 Task: Create Card Influencer Outreach Execution in Board IT Support Solutions to Workspace Creative Direction. Create Card Shareholder Relations Review in Board Sales Funnel Optimization to Workspace Creative Direction. Create Card Influencer Outreach Execution in Board Customer Segmentation and Targeting Strategy to Workspace Creative Direction
Action: Mouse moved to (41, 311)
Screenshot: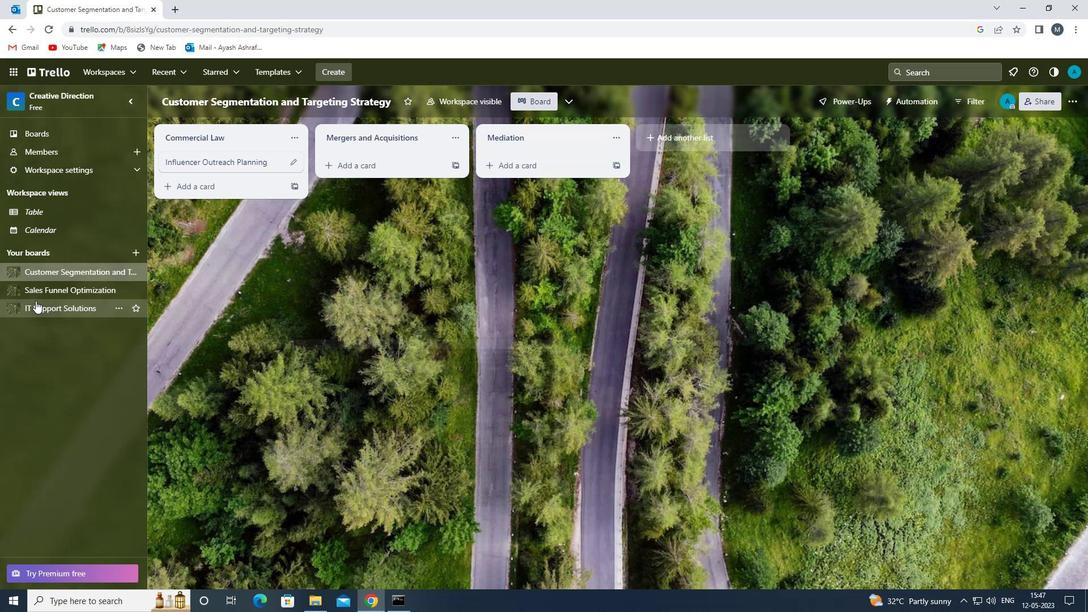 
Action: Mouse pressed left at (41, 311)
Screenshot: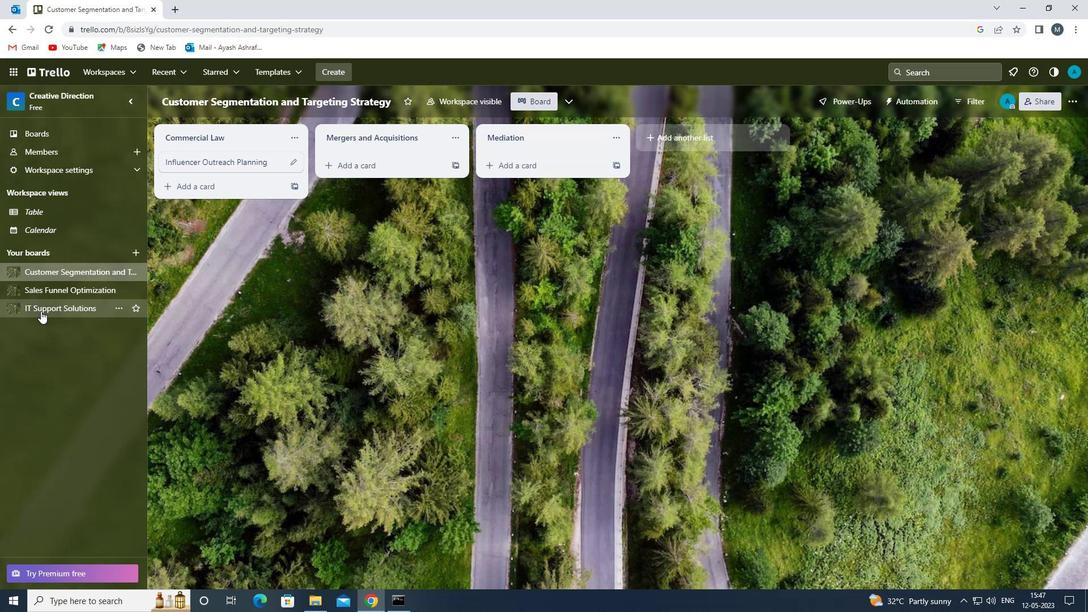 
Action: Mouse moved to (353, 169)
Screenshot: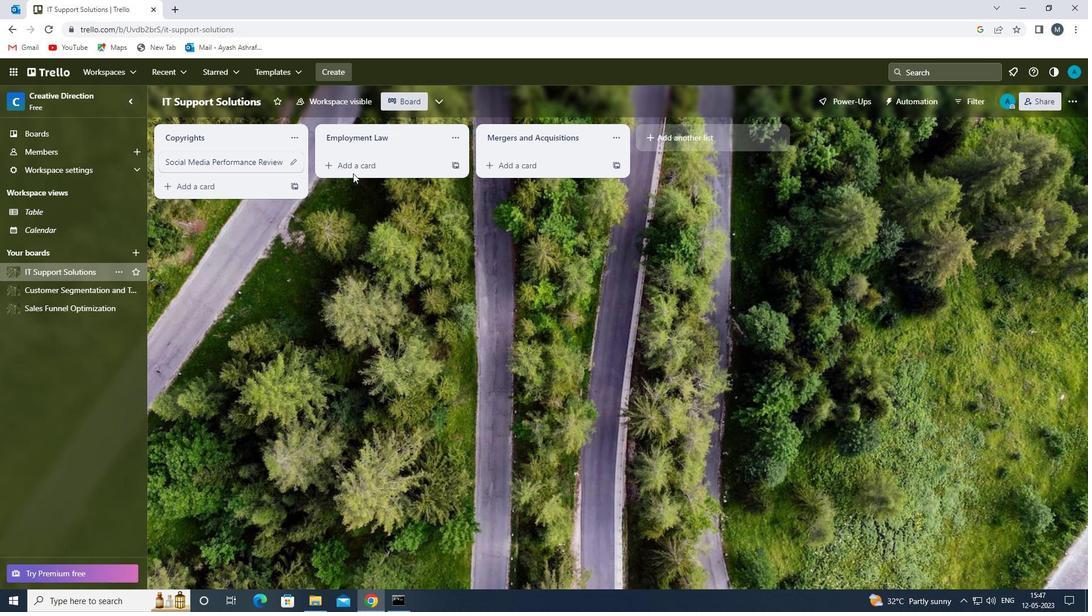 
Action: Mouse pressed left at (353, 169)
Screenshot: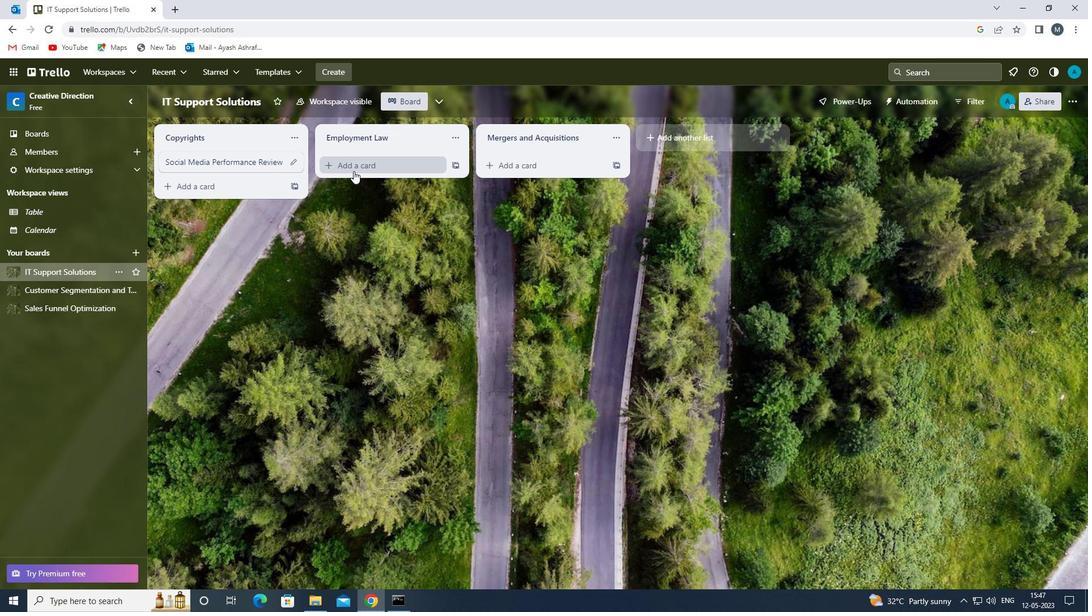 
Action: Mouse moved to (347, 172)
Screenshot: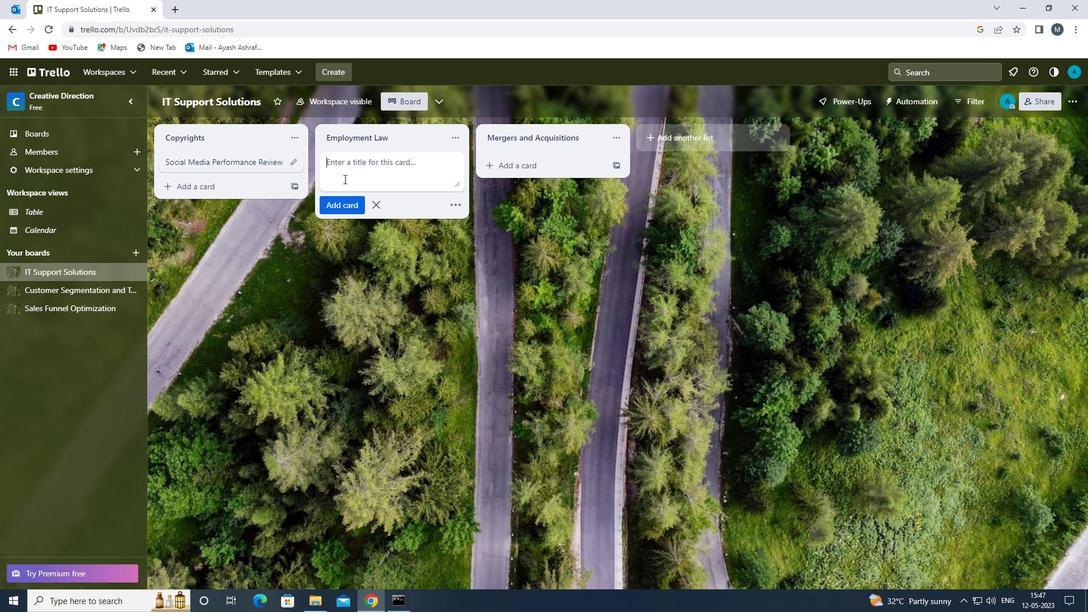 
Action: Mouse pressed left at (347, 172)
Screenshot: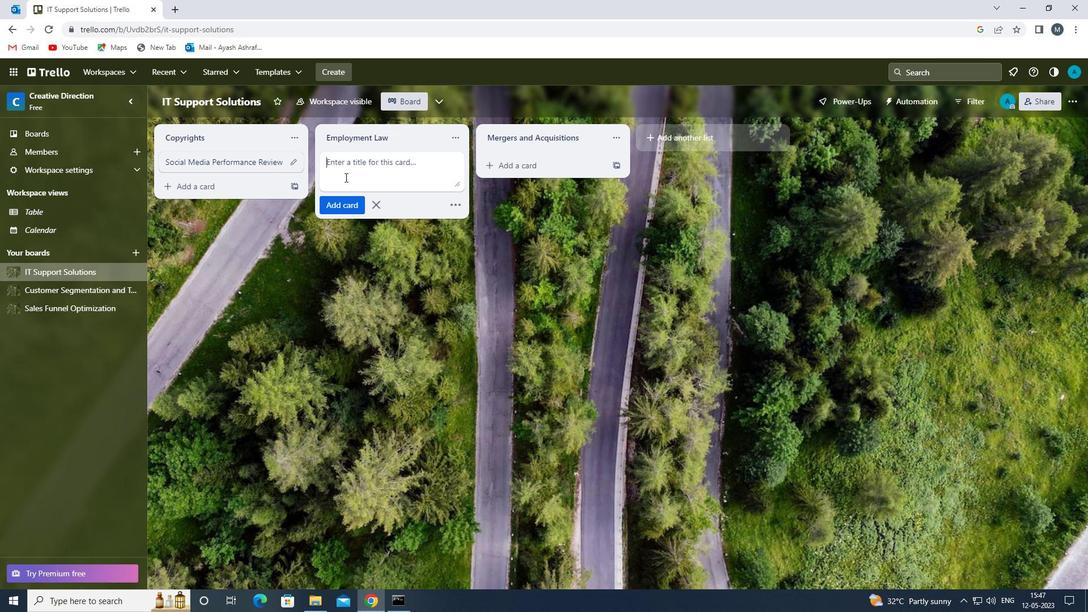 
Action: Key pressed <Key.shift>INFLUENCER<Key.space><Key.shift>OUTREACH<Key.space><Key.shift>EXECUTION<Key.space>
Screenshot: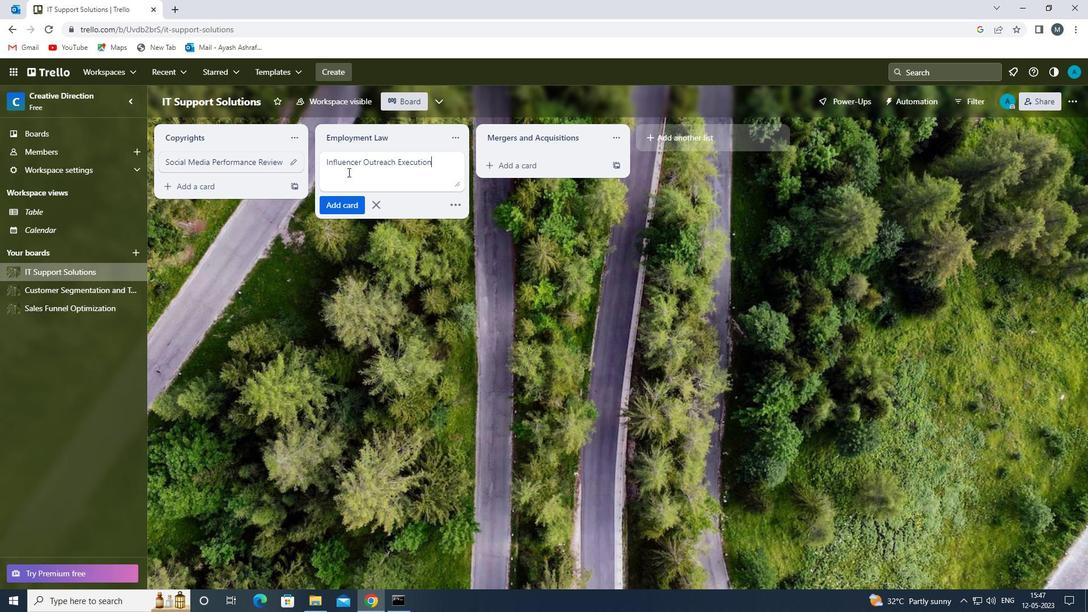 
Action: Mouse moved to (350, 203)
Screenshot: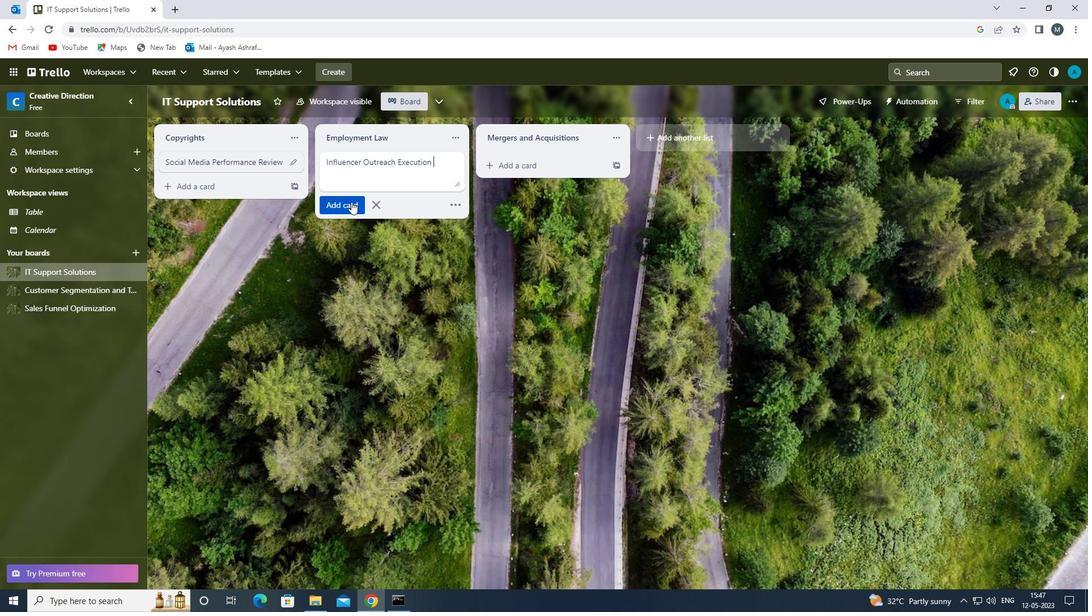 
Action: Mouse pressed left at (350, 203)
Screenshot: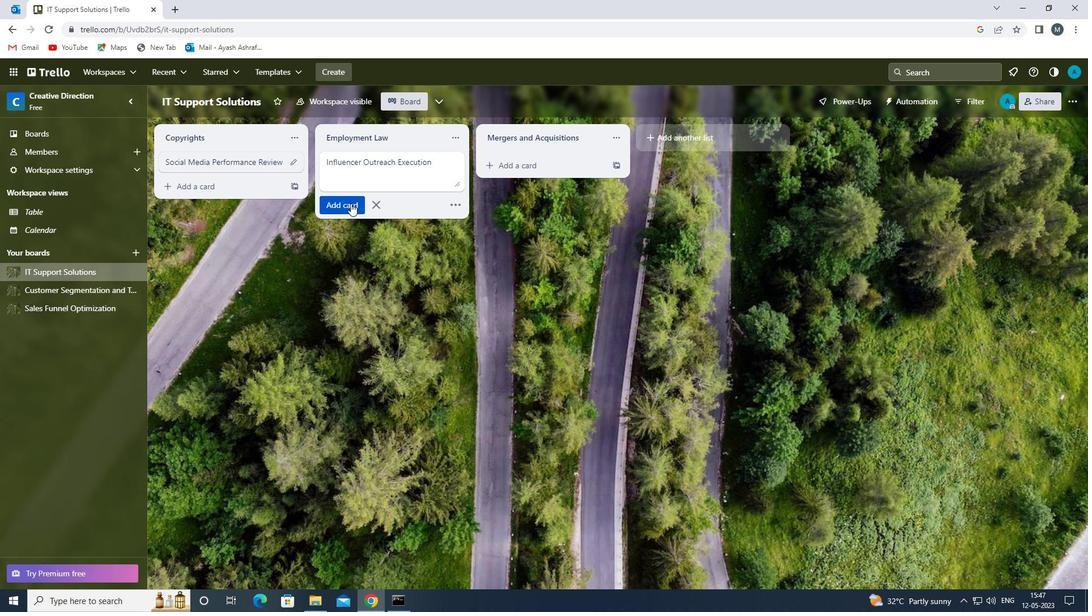 
Action: Mouse moved to (324, 287)
Screenshot: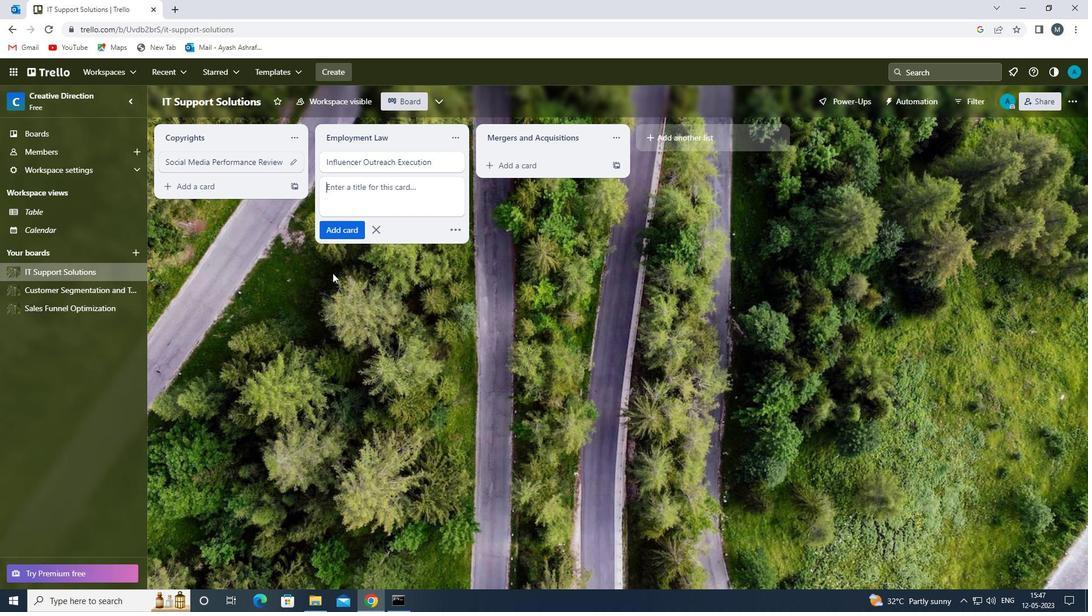 
Action: Mouse pressed left at (324, 287)
Screenshot: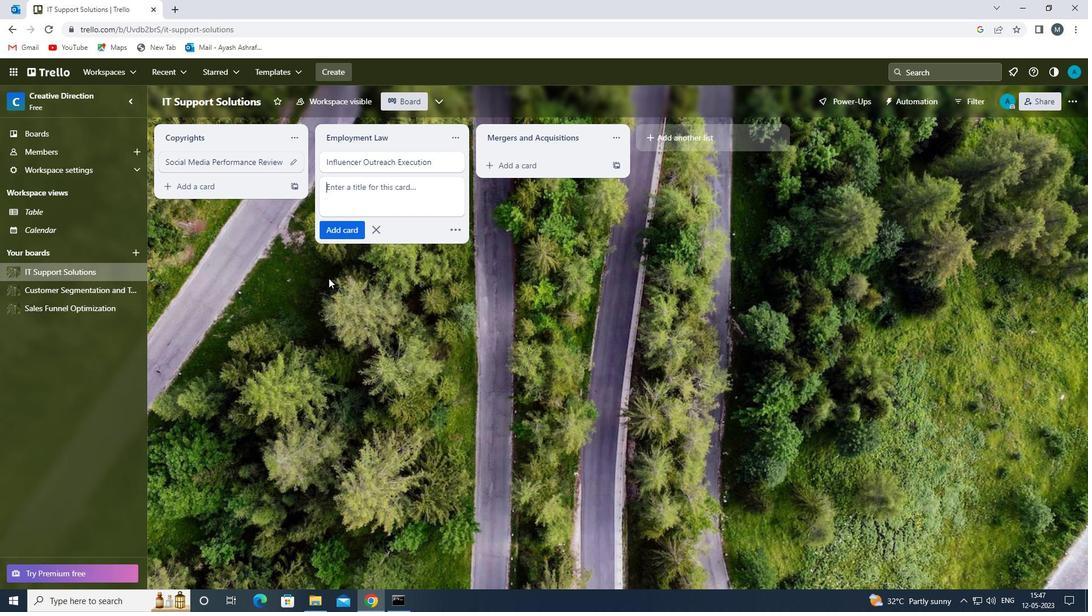 
Action: Mouse moved to (52, 311)
Screenshot: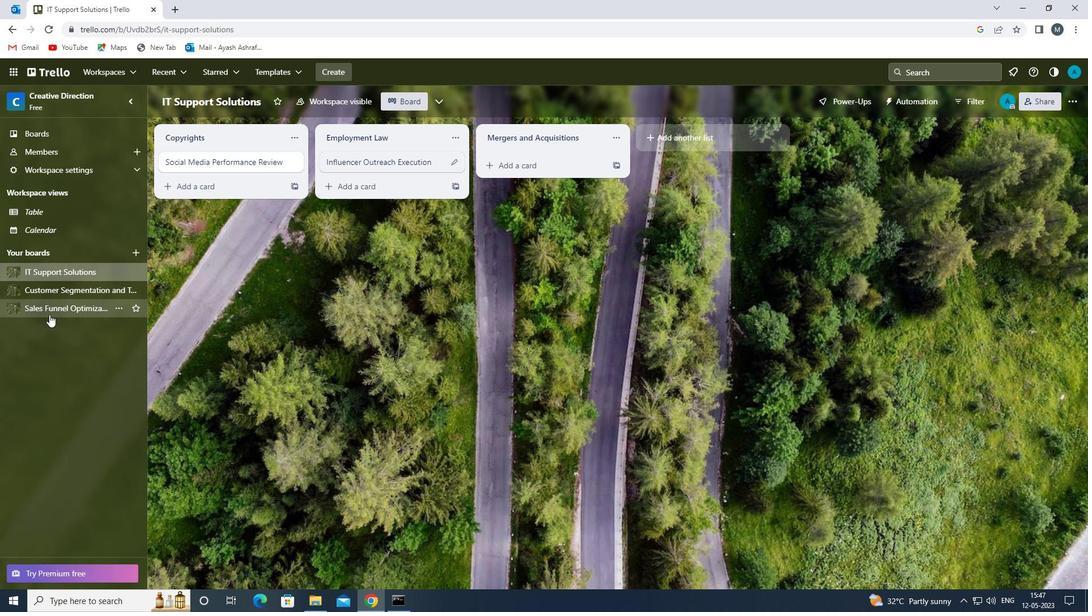 
Action: Mouse pressed left at (52, 311)
Screenshot: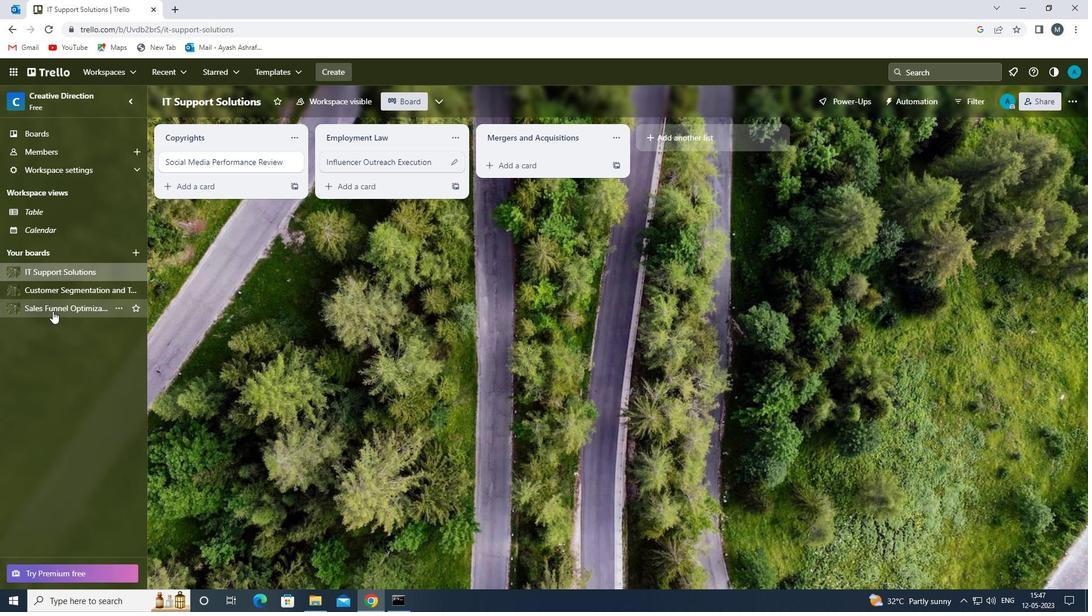 
Action: Mouse moved to (340, 168)
Screenshot: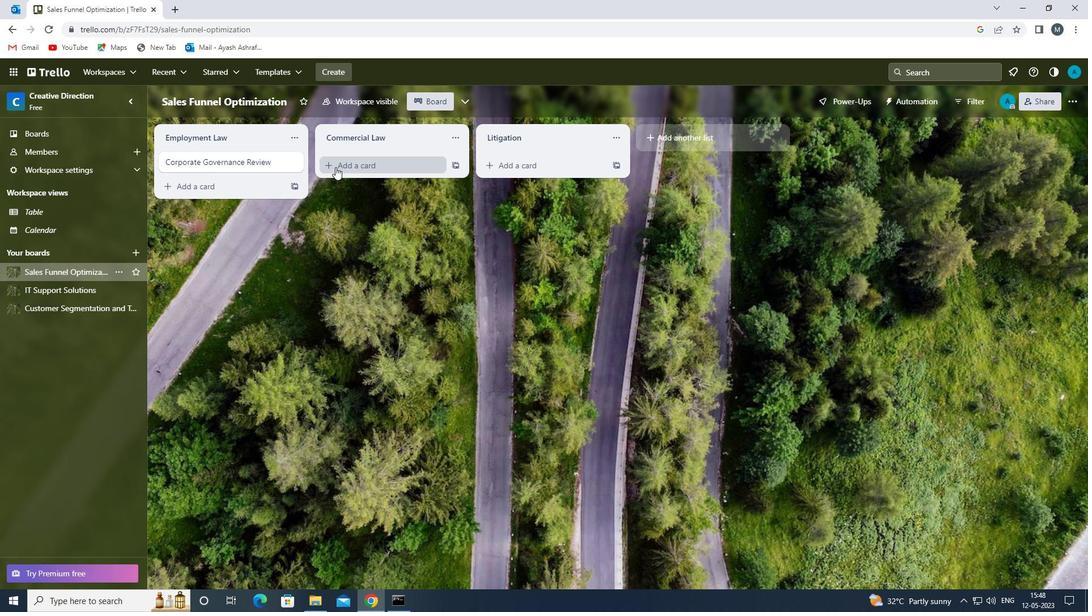 
Action: Mouse pressed left at (340, 168)
Screenshot: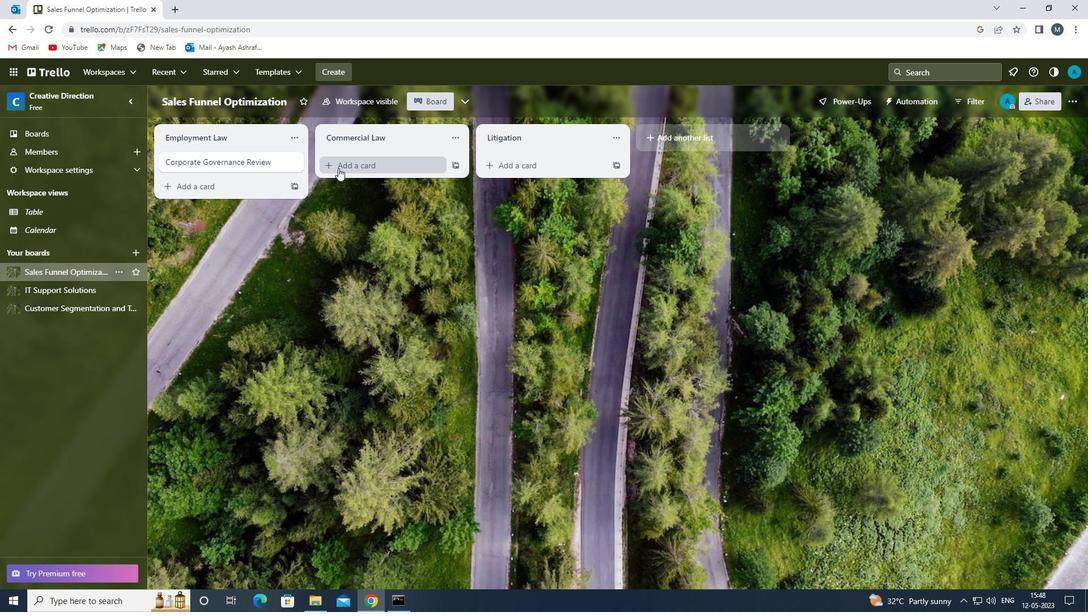 
Action: Mouse moved to (355, 168)
Screenshot: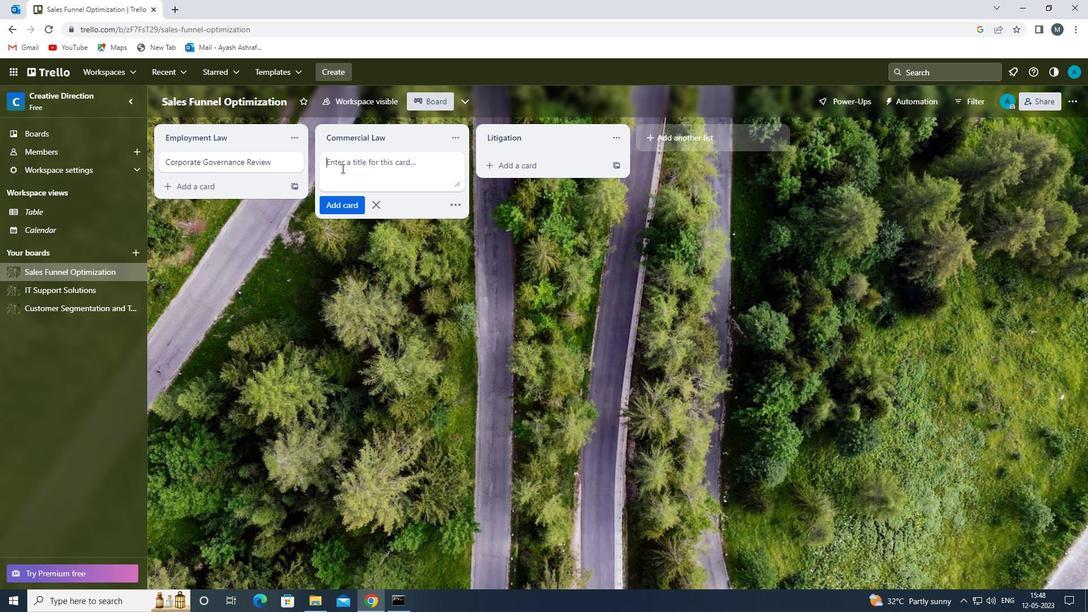 
Action: Mouse pressed left at (355, 168)
Screenshot: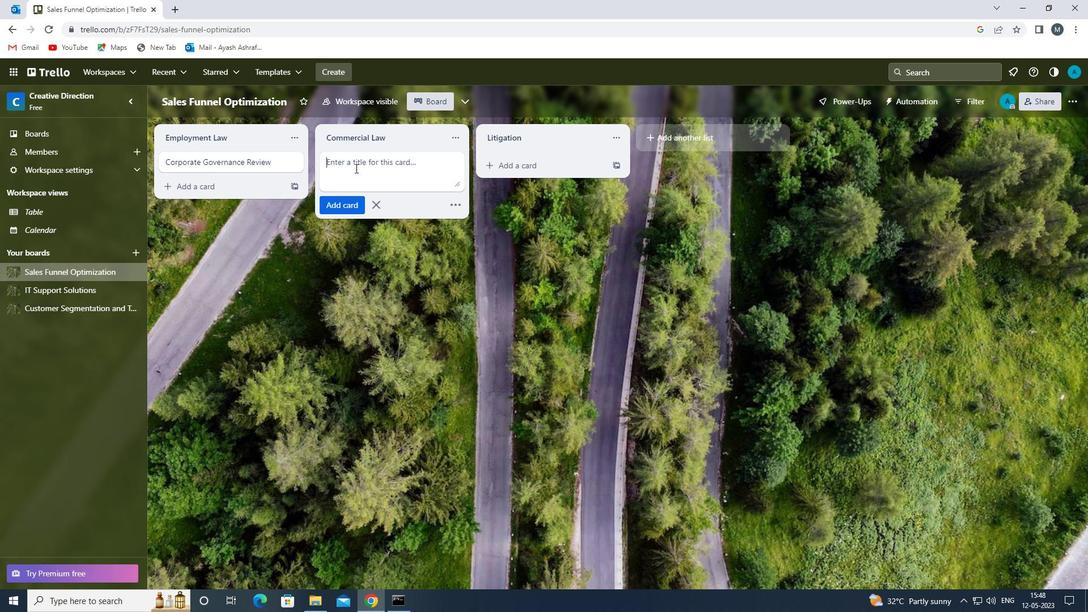 
Action: Key pressed <Key.shift>SHAREHOLDER<Key.space><Key.shift>RELATIONS<Key.space><Key.shift>REVIEW<Key.space>
Screenshot: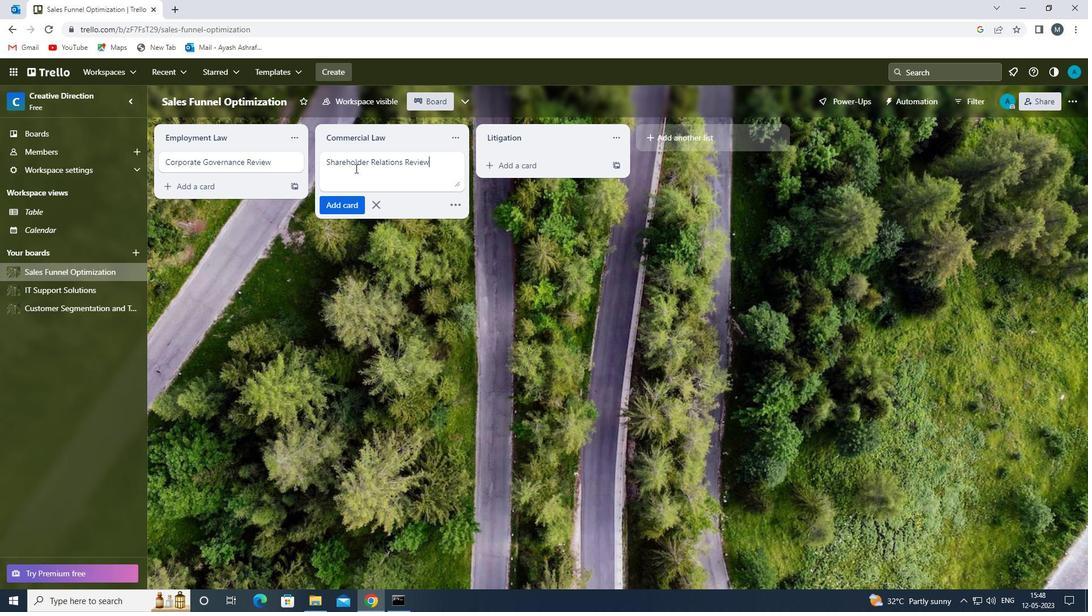 
Action: Mouse moved to (342, 206)
Screenshot: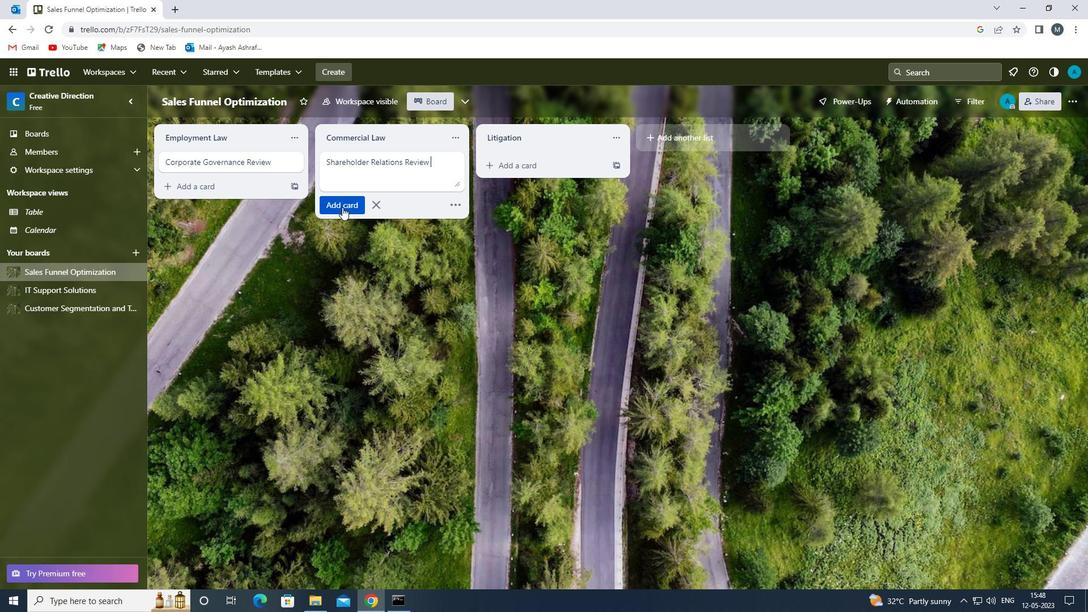 
Action: Mouse pressed left at (342, 206)
Screenshot: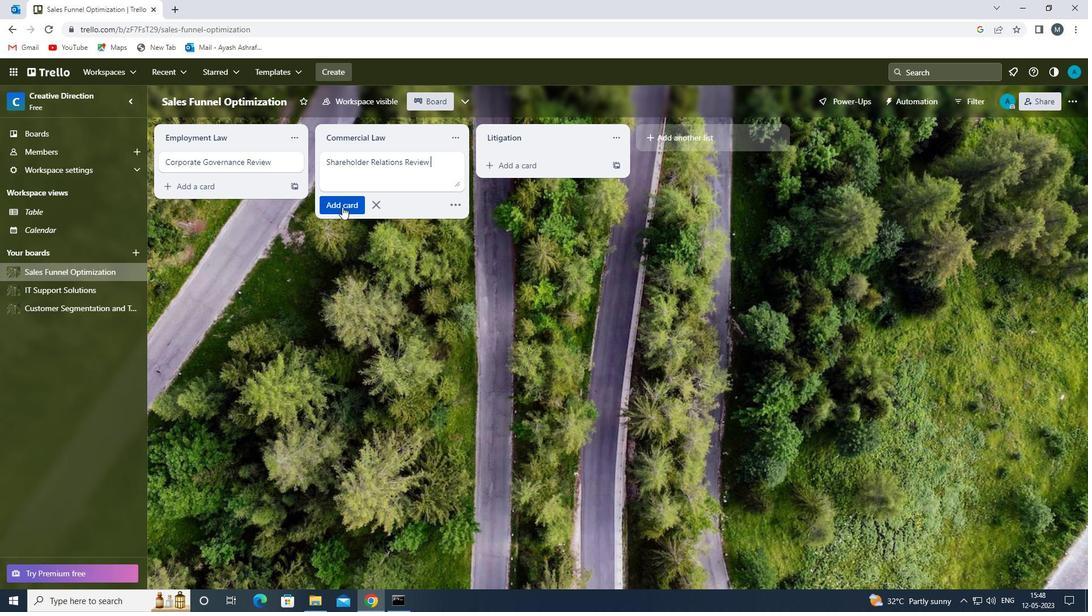 
Action: Mouse moved to (310, 299)
Screenshot: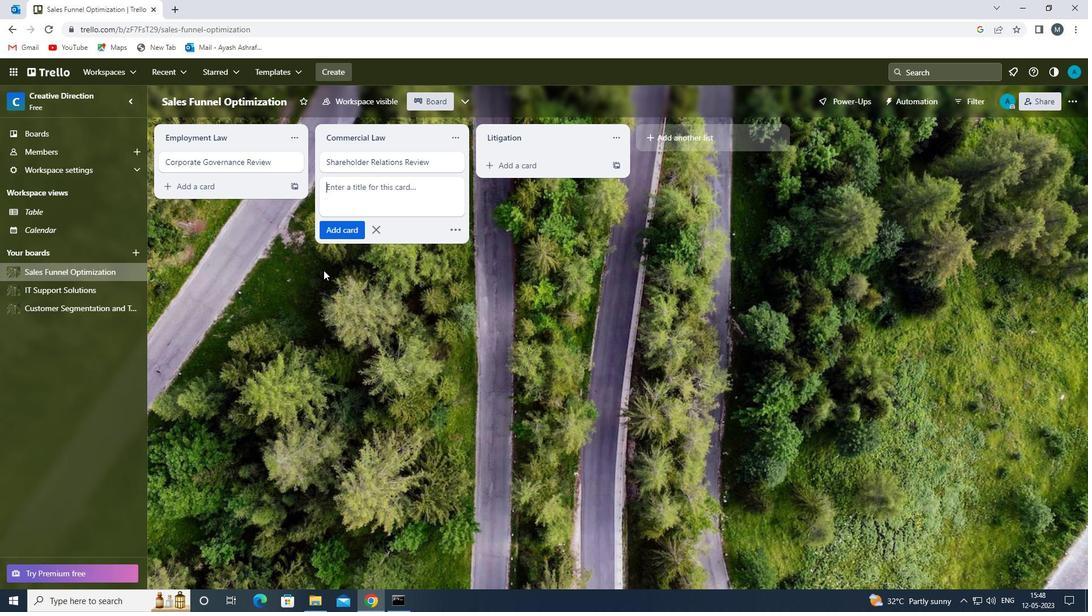 
Action: Mouse pressed left at (310, 299)
Screenshot: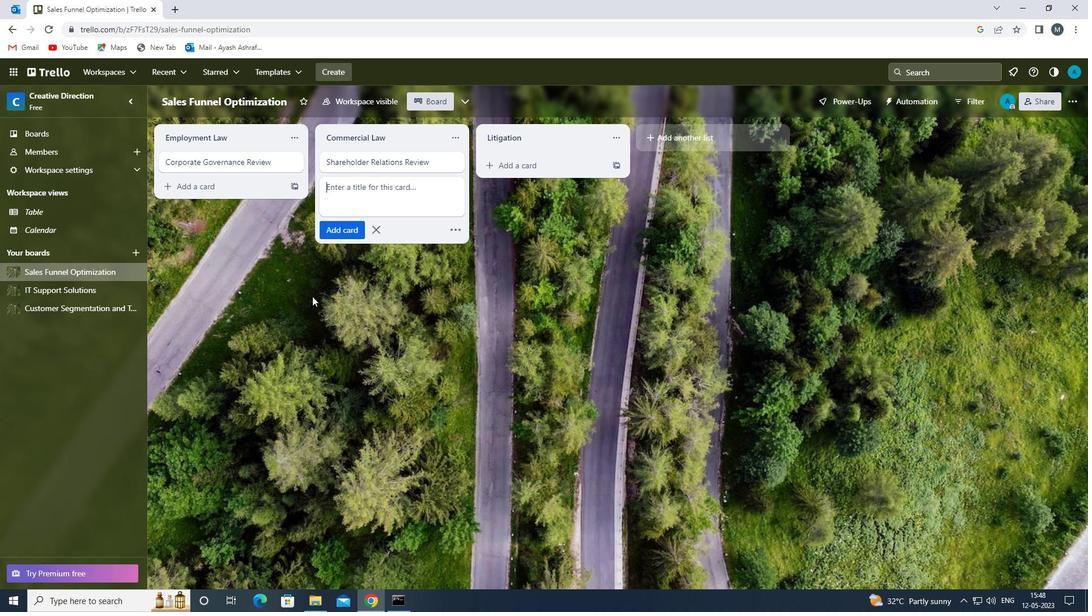 
Action: Mouse moved to (37, 309)
Screenshot: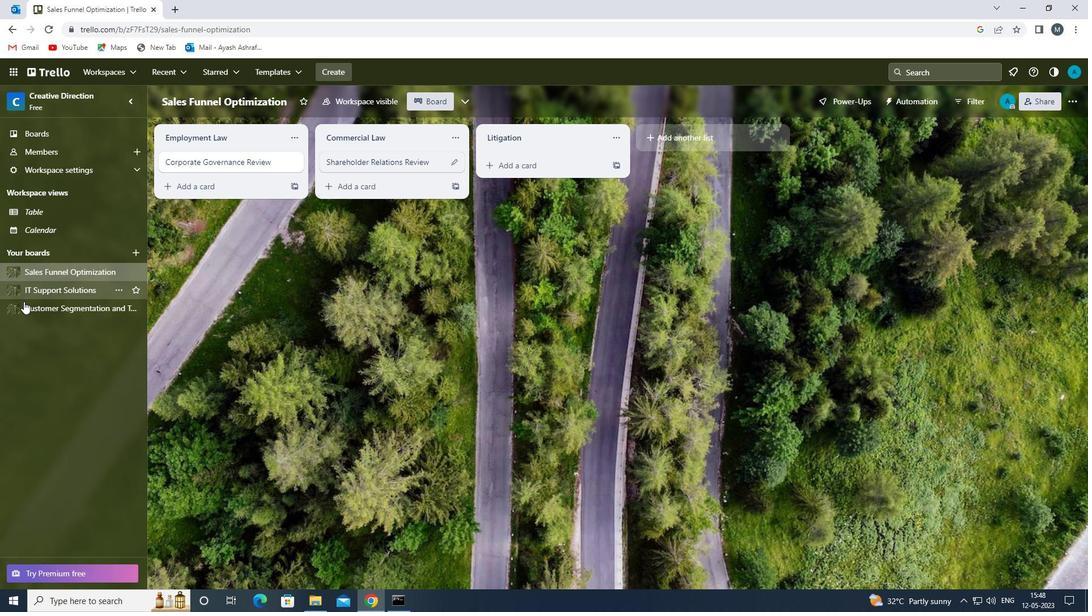 
Action: Mouse pressed left at (37, 309)
Screenshot: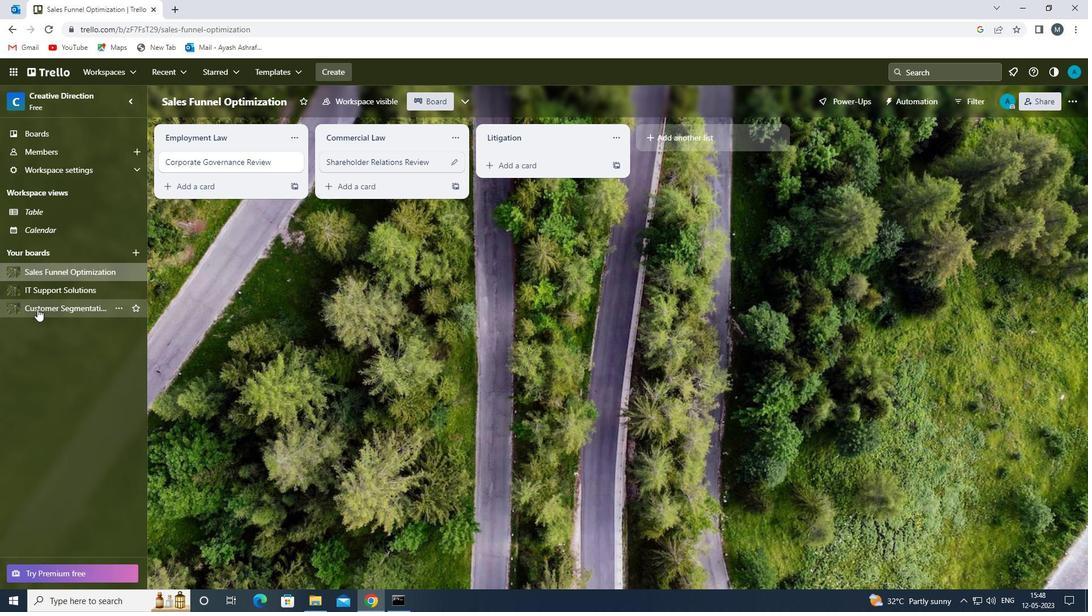 
Action: Mouse moved to (363, 163)
Screenshot: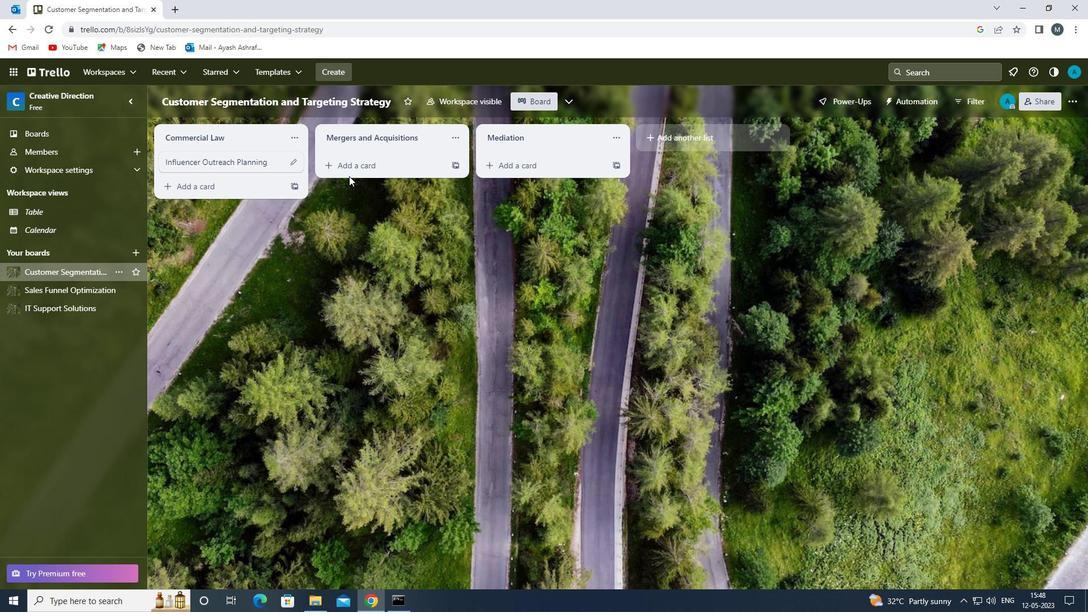 
Action: Mouse pressed left at (363, 163)
Screenshot: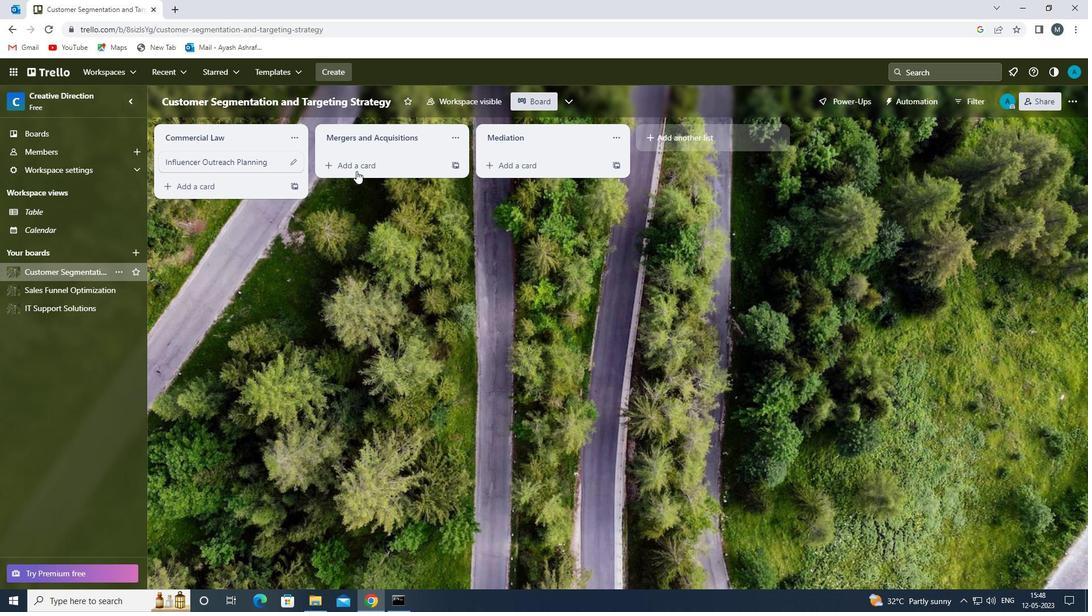 
Action: Mouse moved to (359, 171)
Screenshot: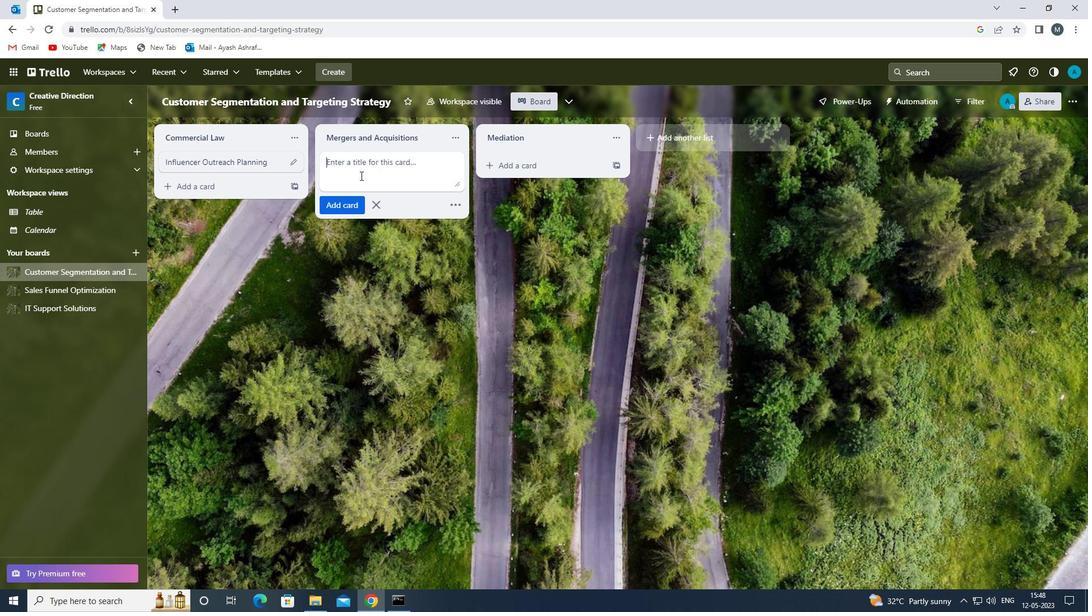 
Action: Mouse pressed left at (359, 171)
Screenshot: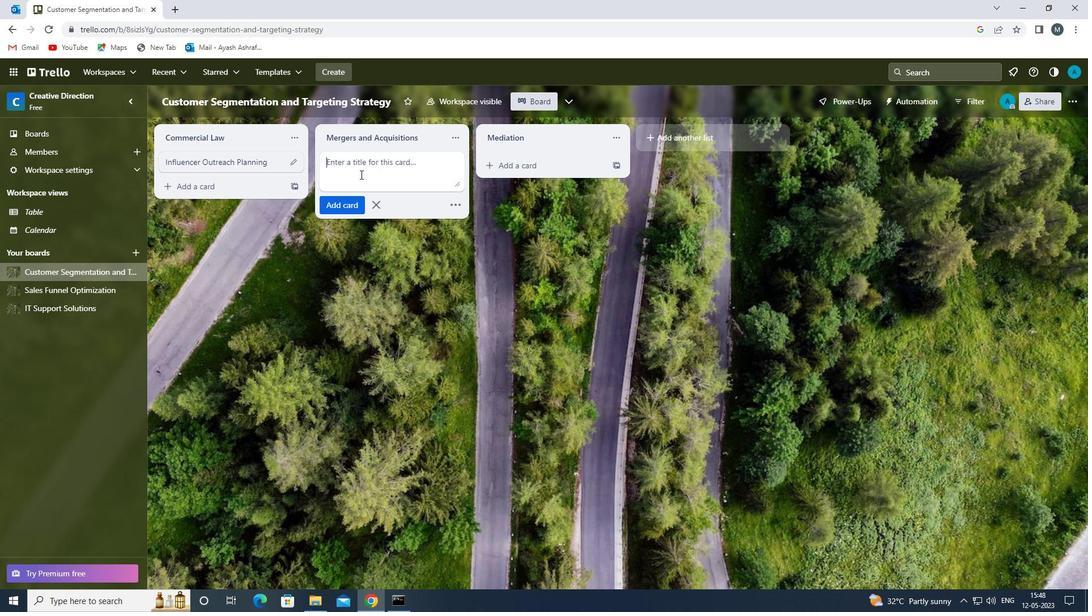 
Action: Mouse moved to (353, 171)
Screenshot: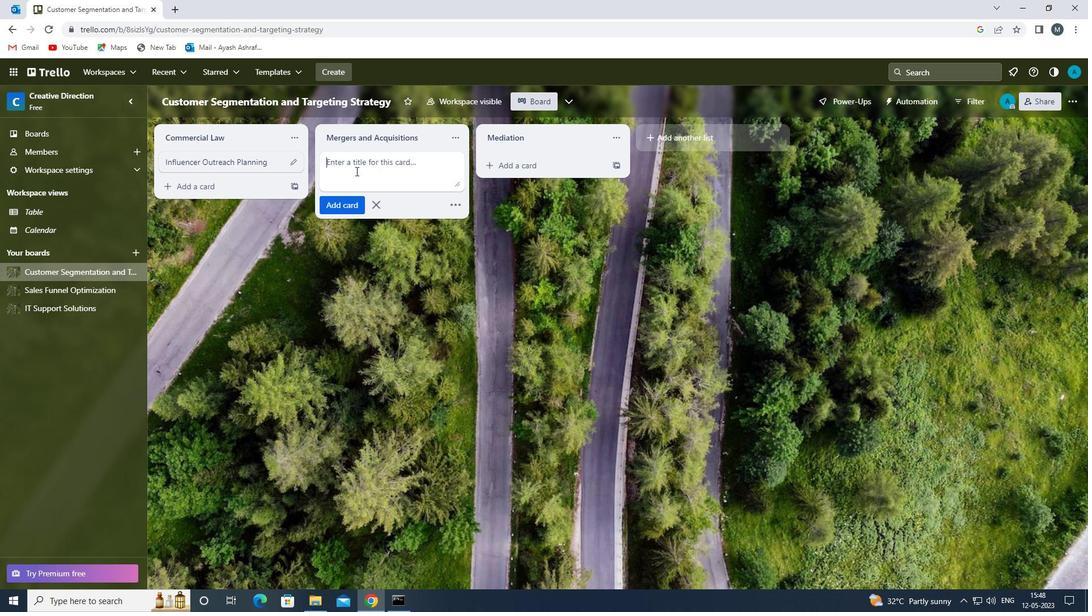 
Action: Key pressed <Key.shift>INFLUENCER<Key.space><Key.shift>OUTREACH<Key.space><Key.shift>EXECUTION<Key.space>
Screenshot: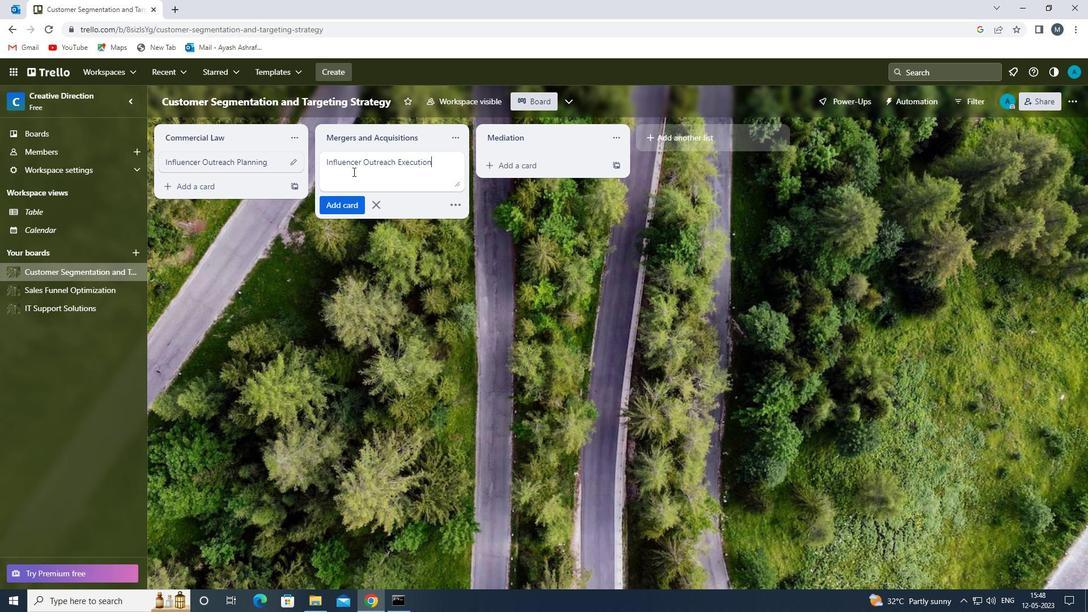 
Action: Mouse moved to (345, 209)
Screenshot: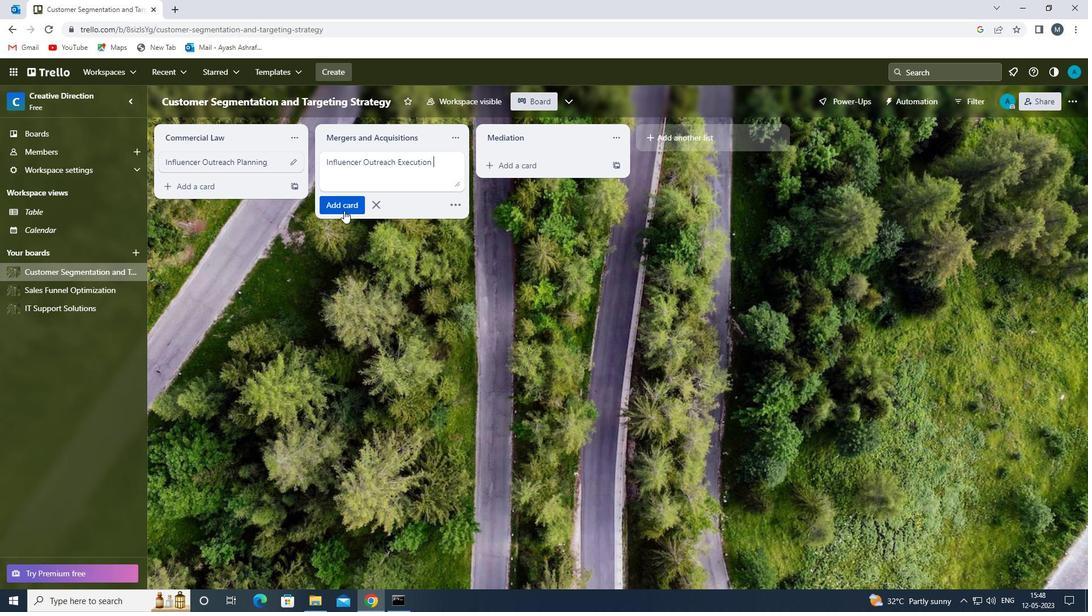 
Action: Mouse pressed left at (345, 209)
Screenshot: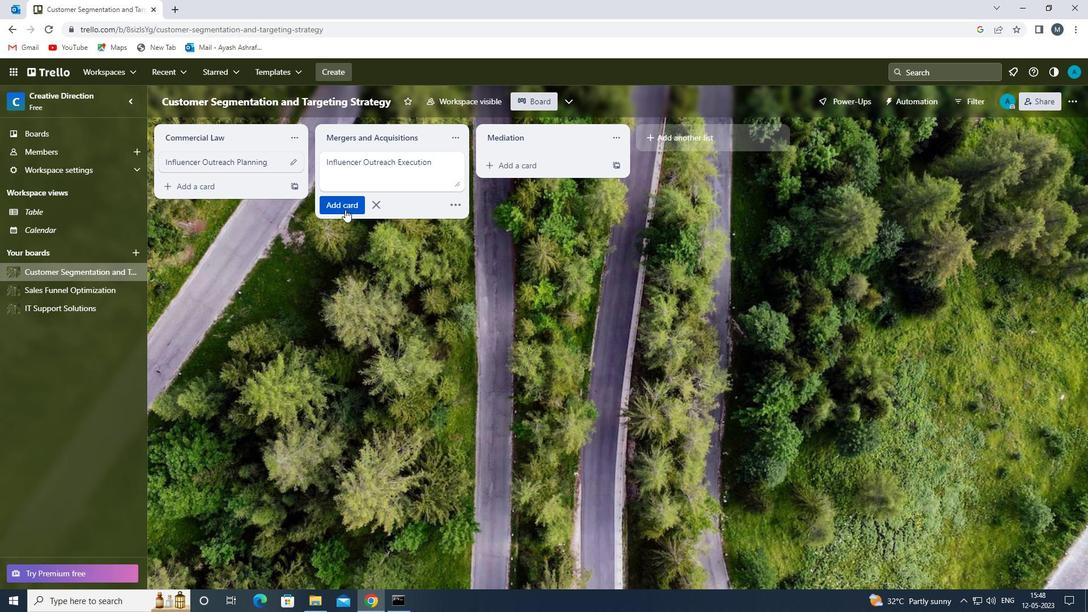 
Action: Mouse moved to (314, 316)
Screenshot: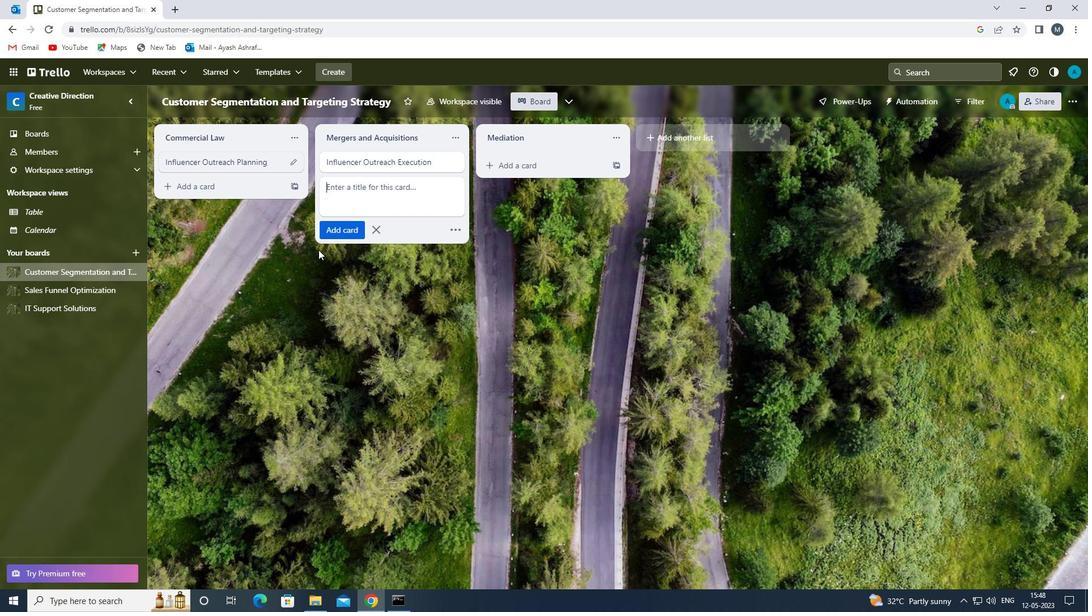 
Action: Mouse pressed left at (314, 316)
Screenshot: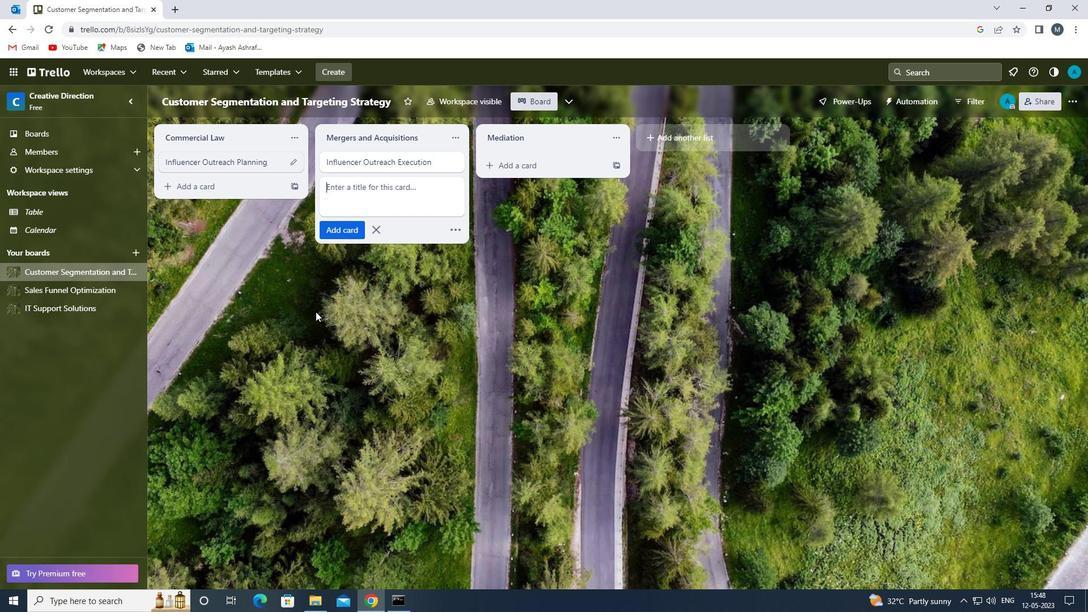 
Action: Mouse moved to (313, 317)
Screenshot: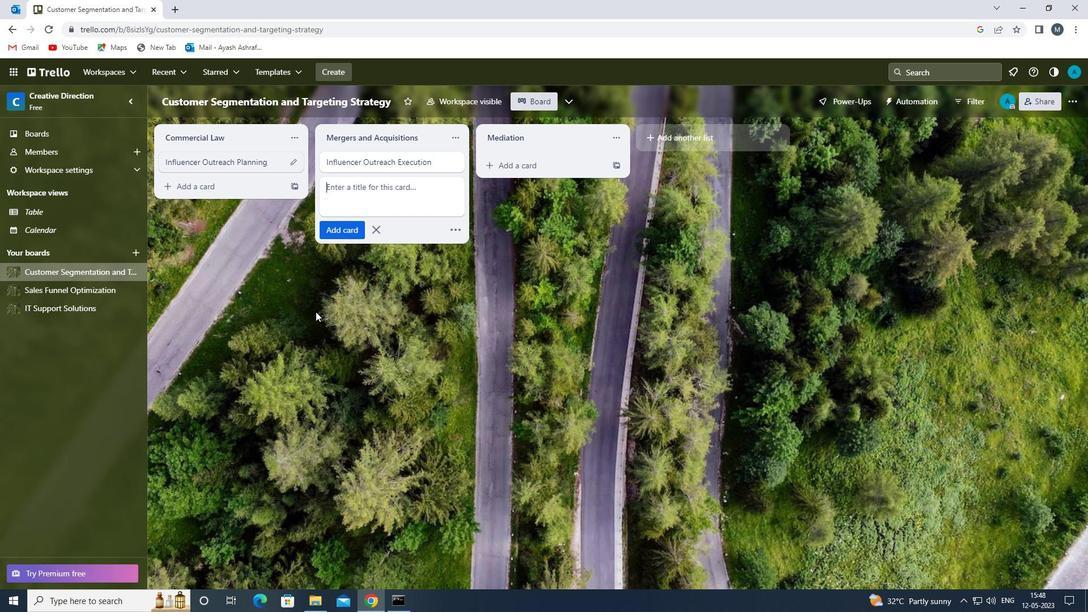 
